 Task: View the SCARY trailer
Action: Mouse pressed left at (134, 65)
Screenshot: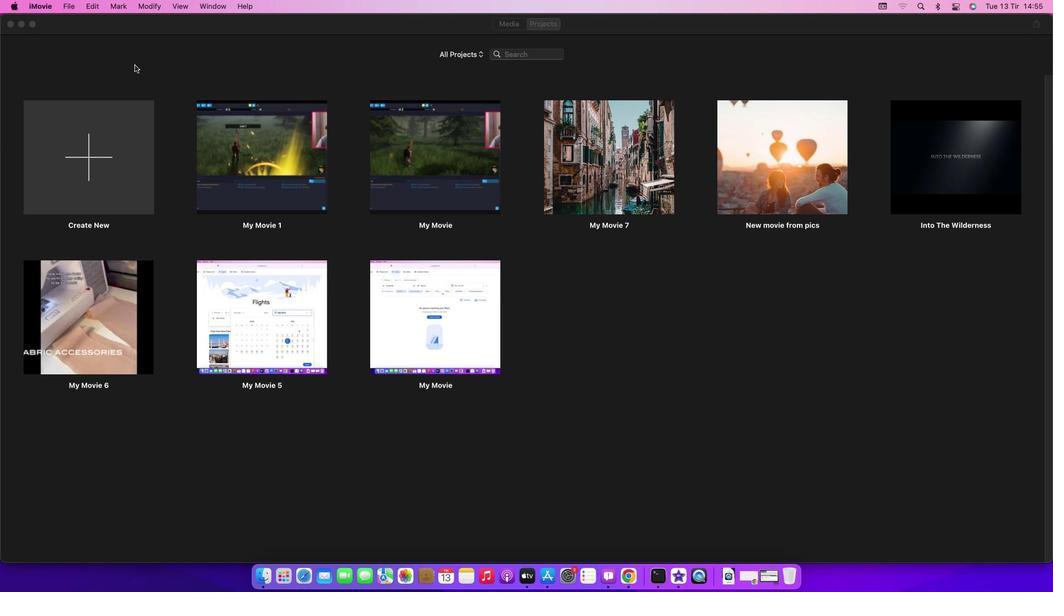 
Action: Mouse moved to (70, 9)
Screenshot: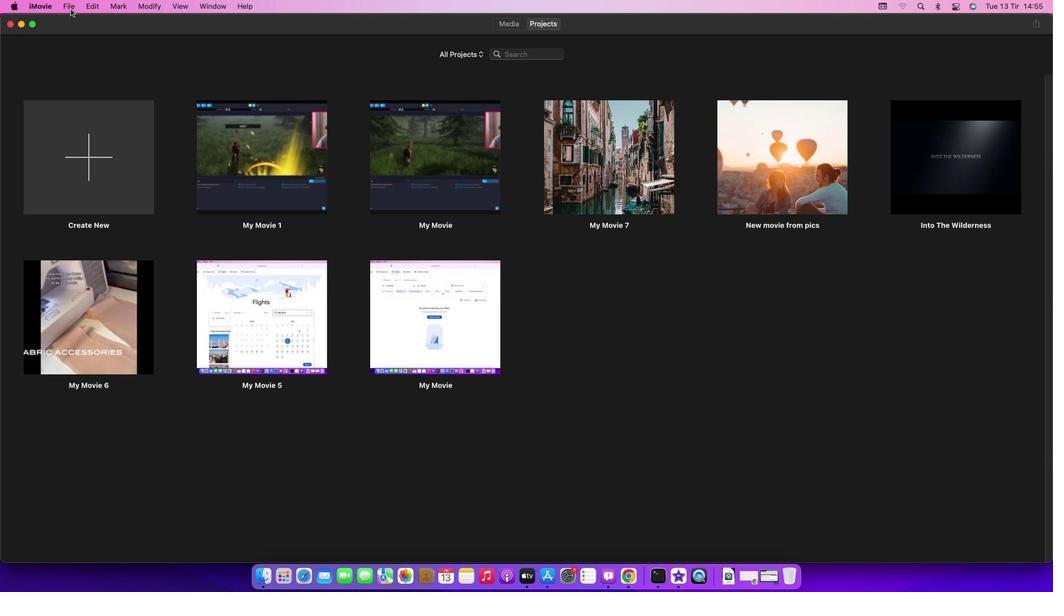 
Action: Mouse pressed left at (70, 9)
Screenshot: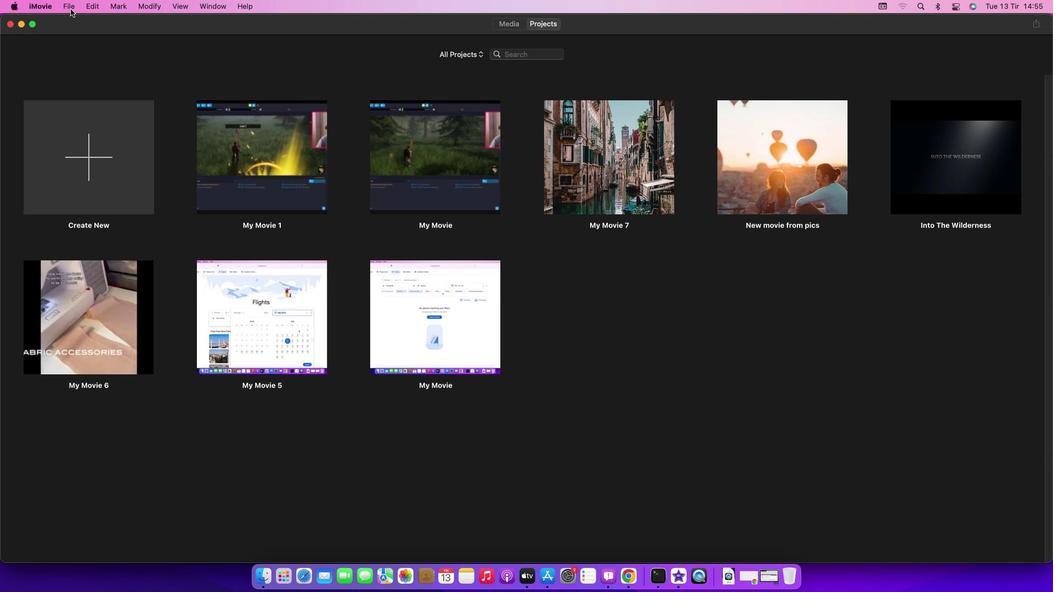 
Action: Mouse moved to (92, 34)
Screenshot: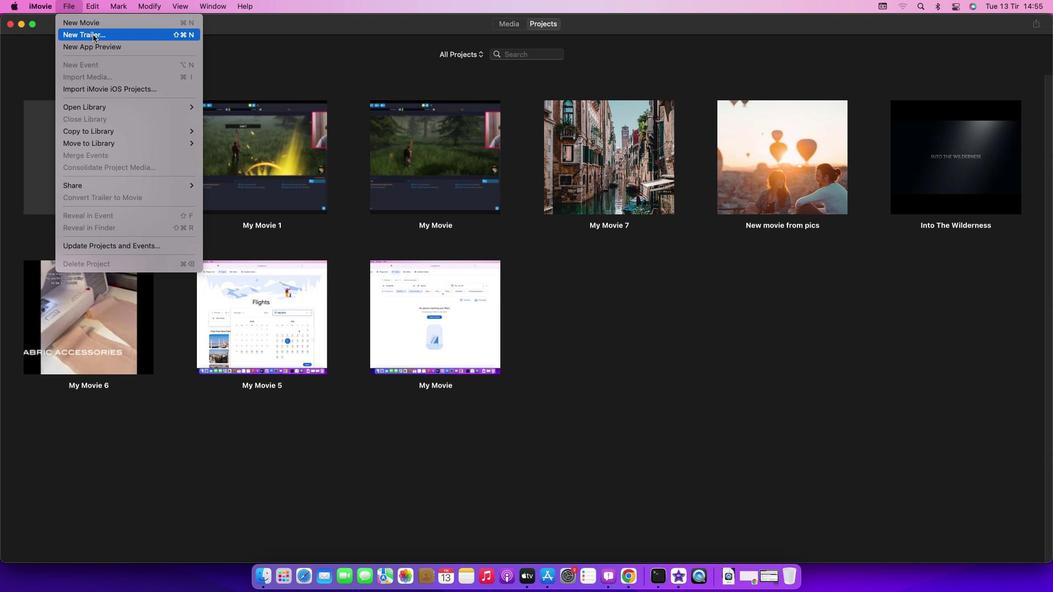 
Action: Mouse pressed left at (92, 34)
Screenshot: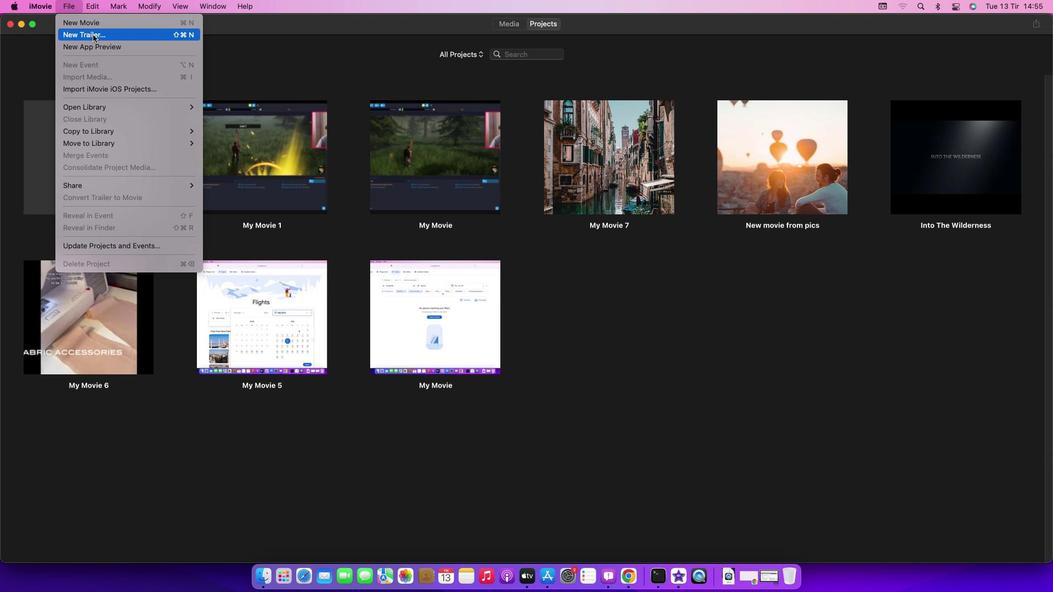 
Action: Mouse moved to (631, 314)
Screenshot: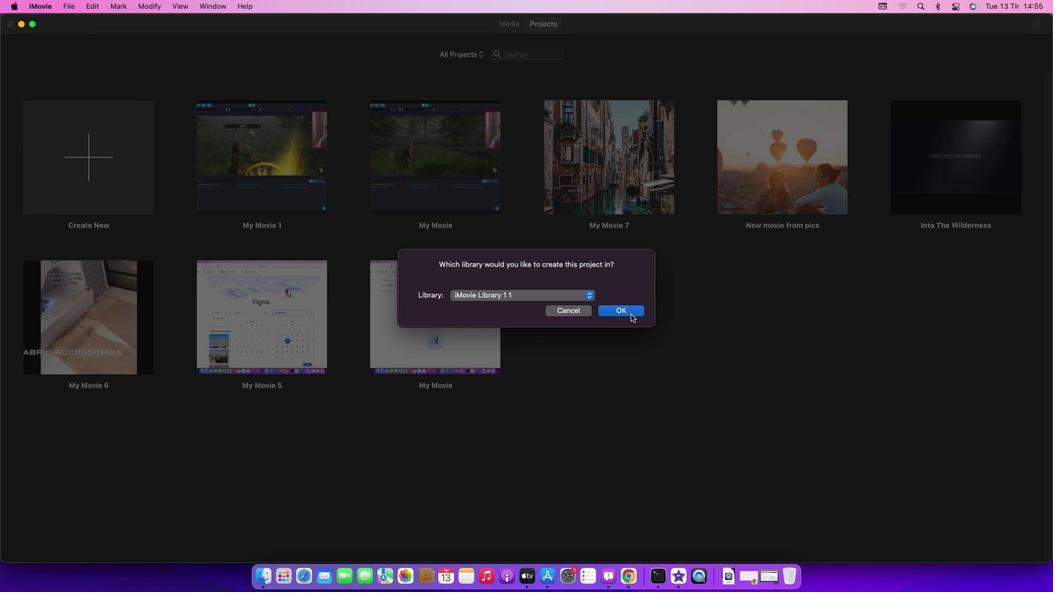 
Action: Mouse pressed left at (631, 314)
Screenshot: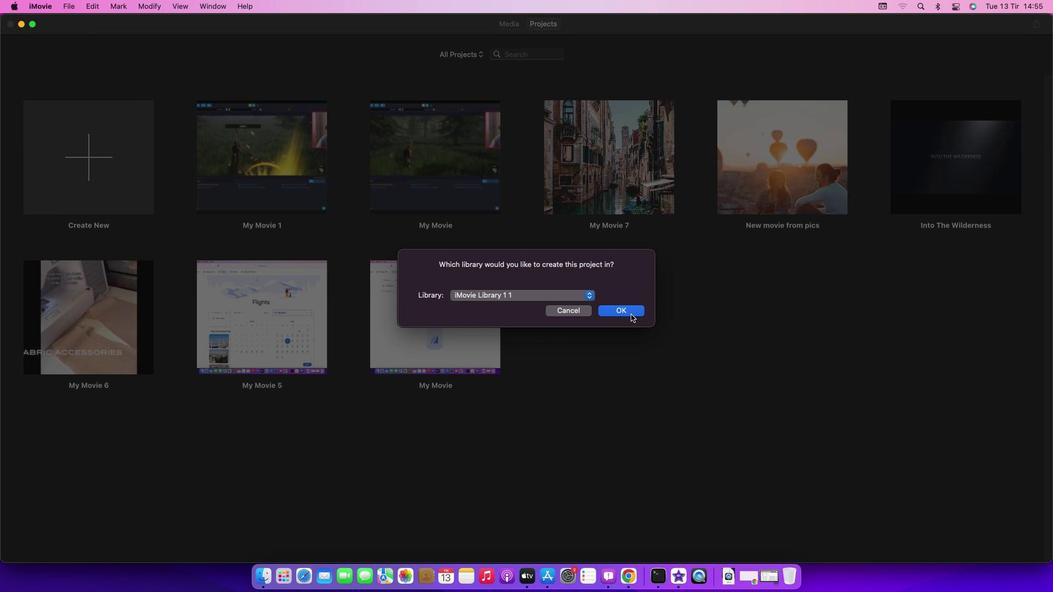 
Action: Mouse moved to (312, 325)
Screenshot: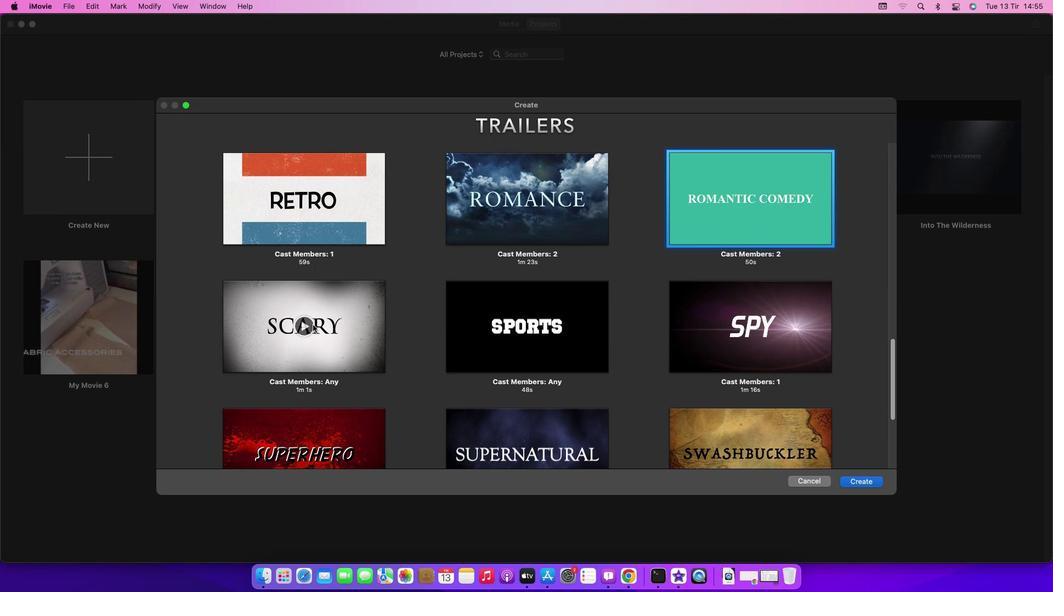 
Action: Mouse pressed left at (312, 325)
Screenshot: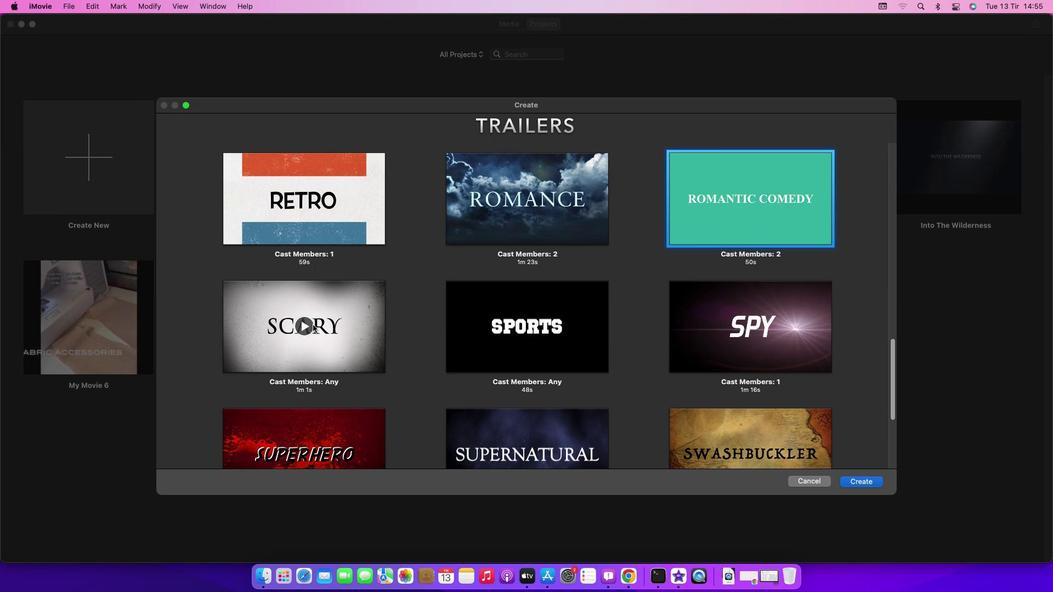 
Action: Mouse moved to (862, 483)
Screenshot: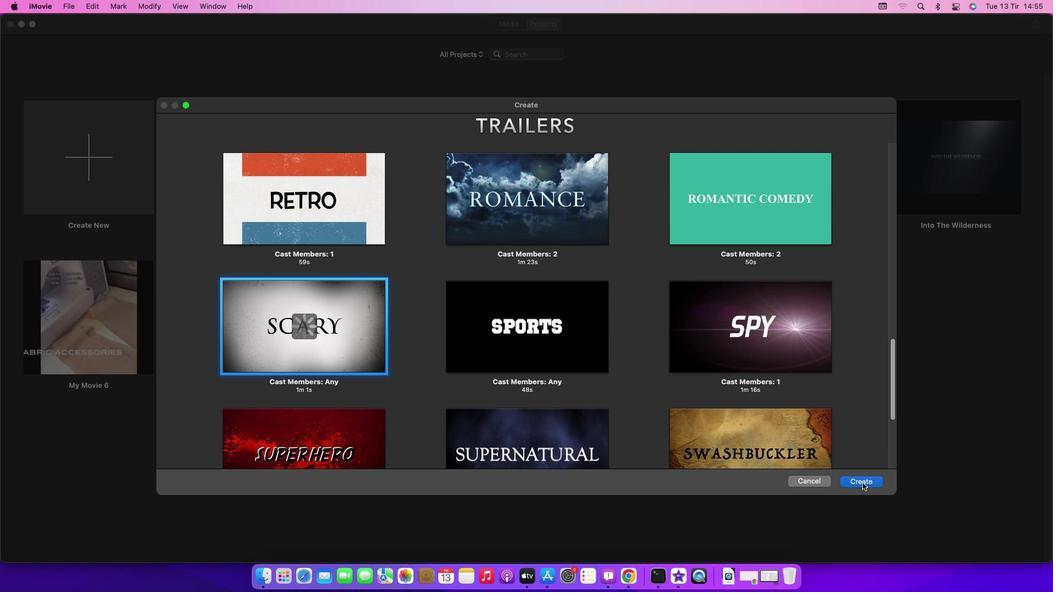 
Action: Mouse pressed left at (862, 483)
Screenshot: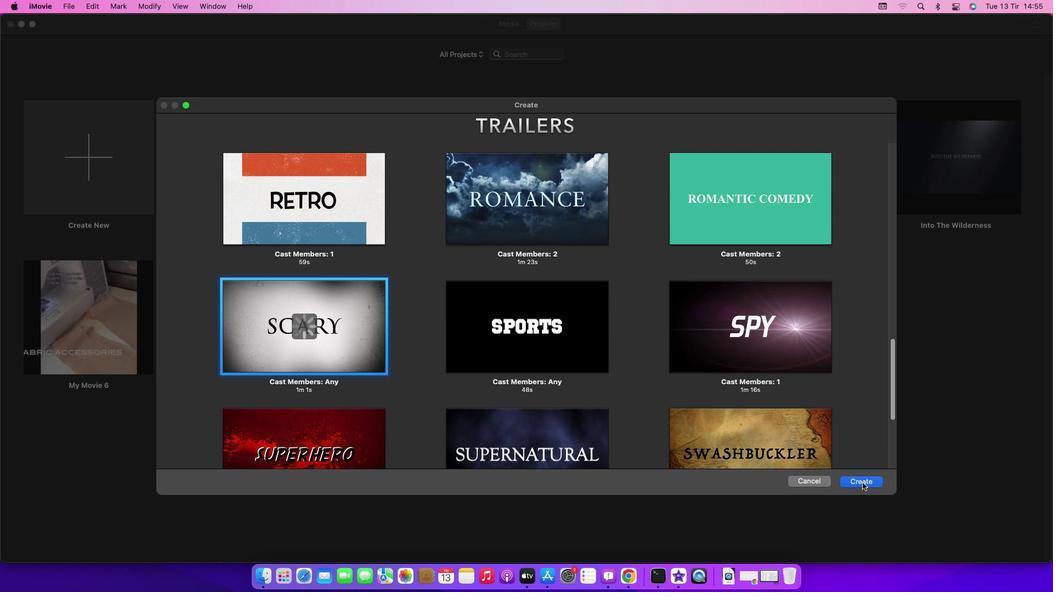 
Action: Mouse moved to (625, 314)
Screenshot: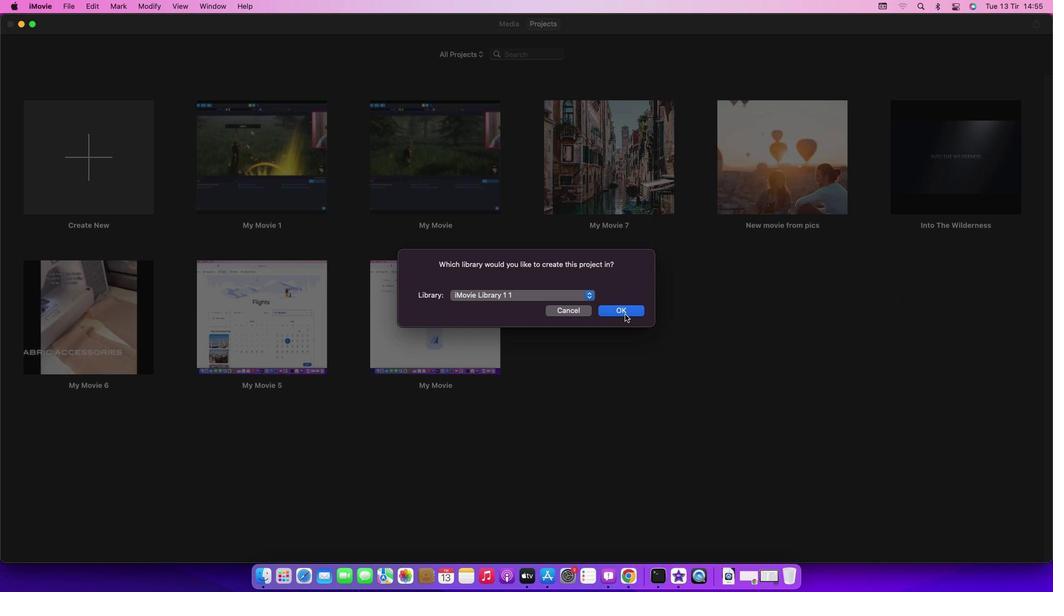 
Action: Mouse pressed left at (625, 314)
Screenshot: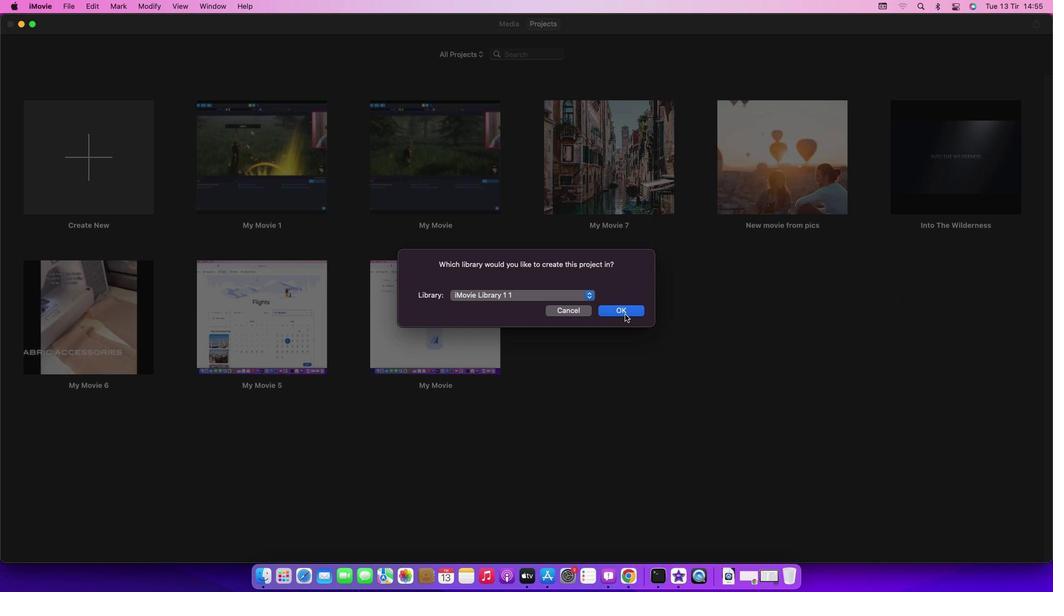 
Action: Mouse moved to (818, 268)
Screenshot: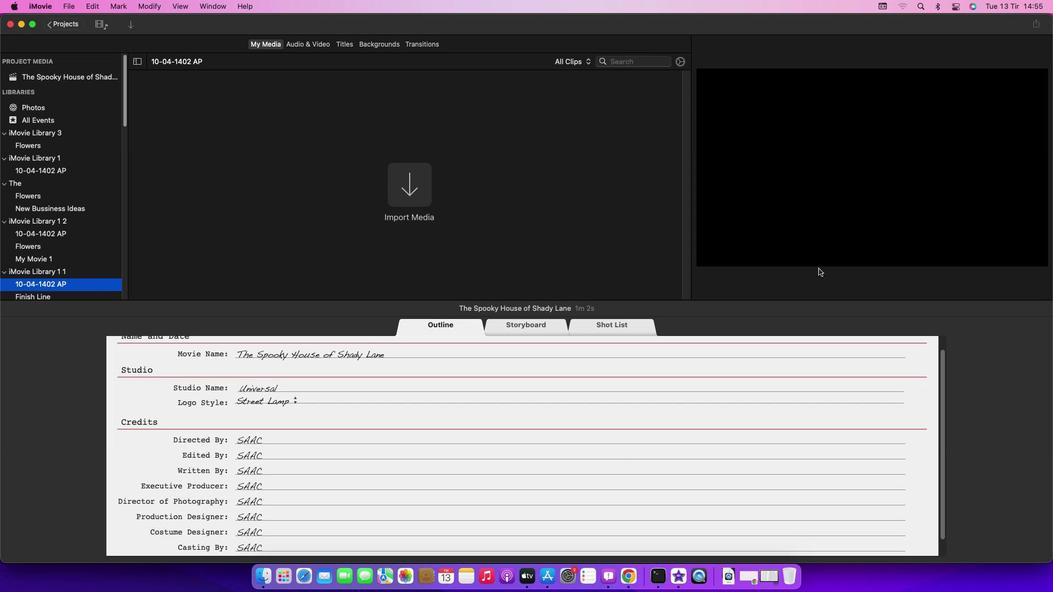 
Action: Mouse pressed left at (818, 268)
Screenshot: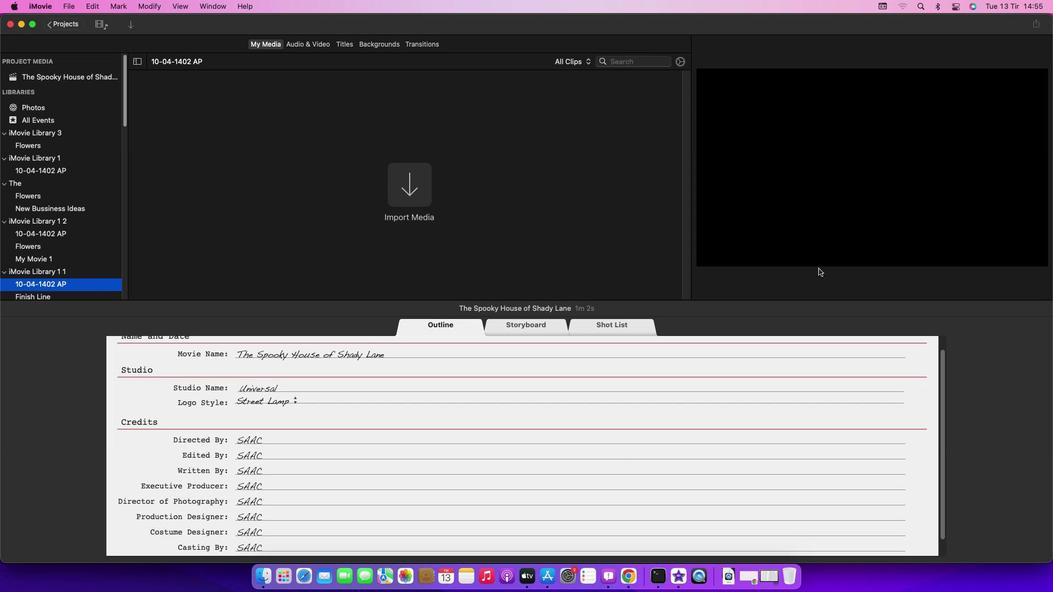 
Action: Mouse moved to (877, 289)
Screenshot: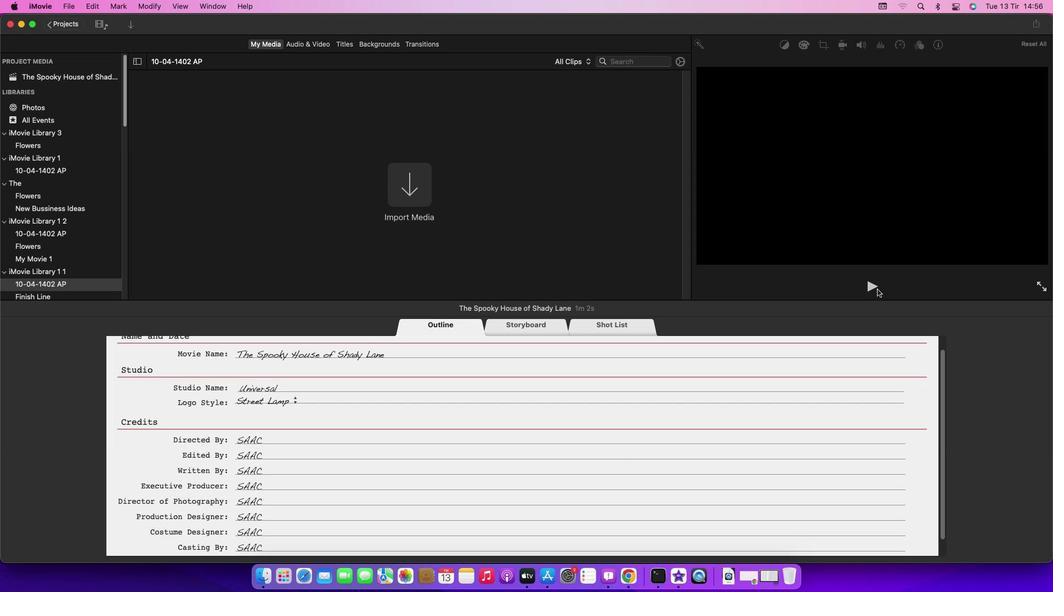 
Action: Mouse pressed left at (877, 289)
Screenshot: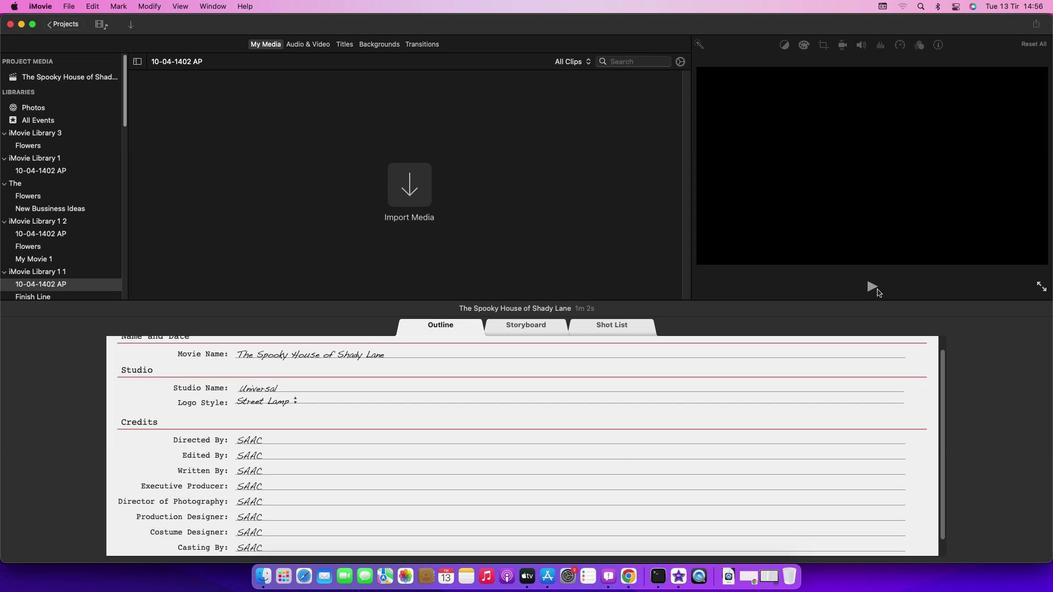 
Action: Mouse moved to (870, 289)
Screenshot: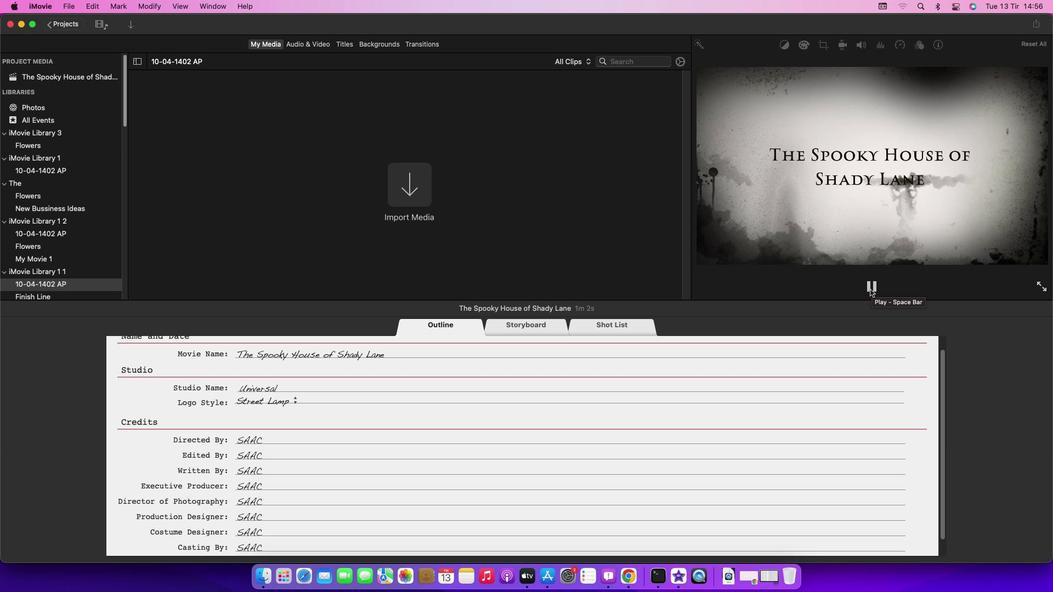 
Action: Mouse pressed left at (870, 289)
Screenshot: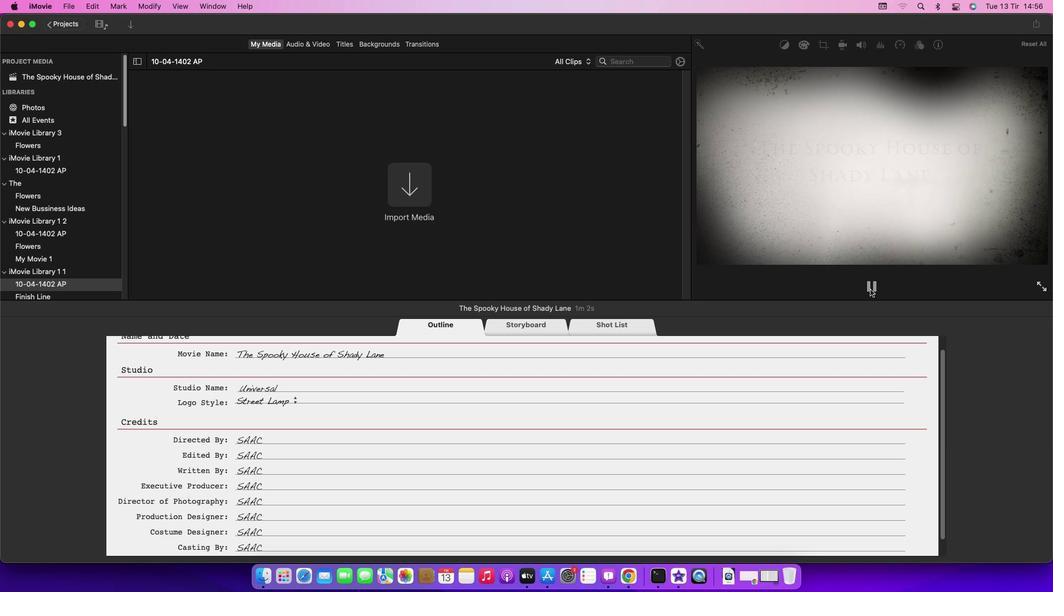 
Action: Mouse moved to (764, 298)
Screenshot: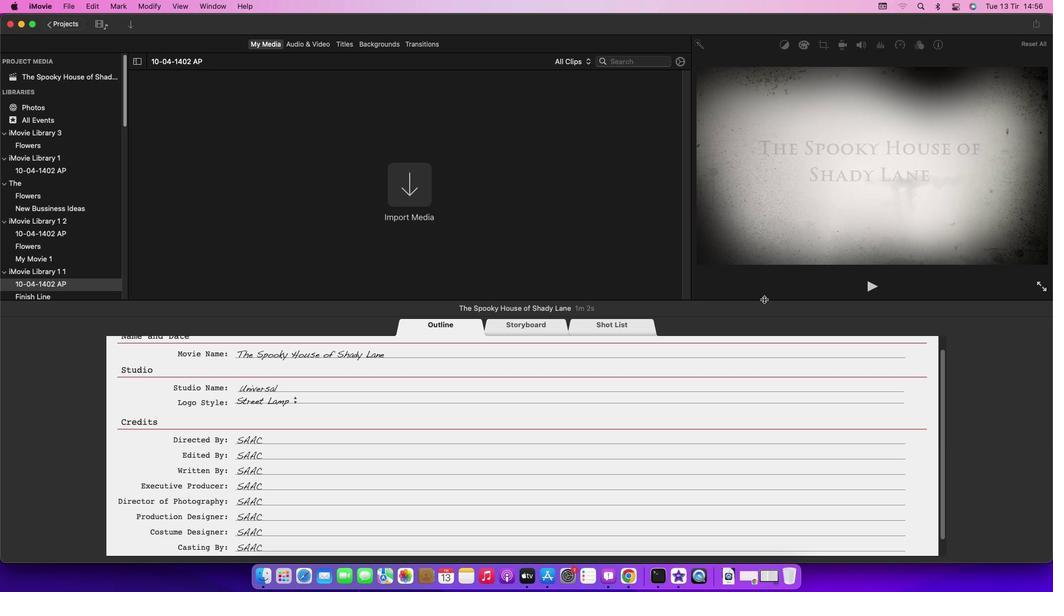 
